 Task: Create a rule when an attachment containing is added to a card by anyone except me .
Action: Mouse moved to (995, 241)
Screenshot: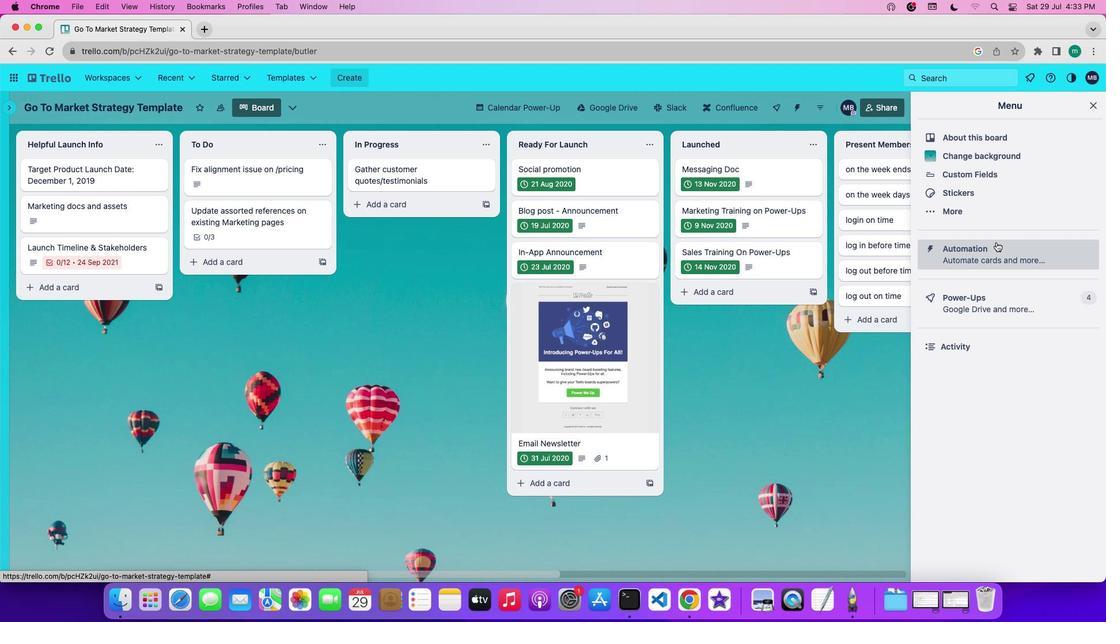 
Action: Mouse pressed left at (995, 241)
Screenshot: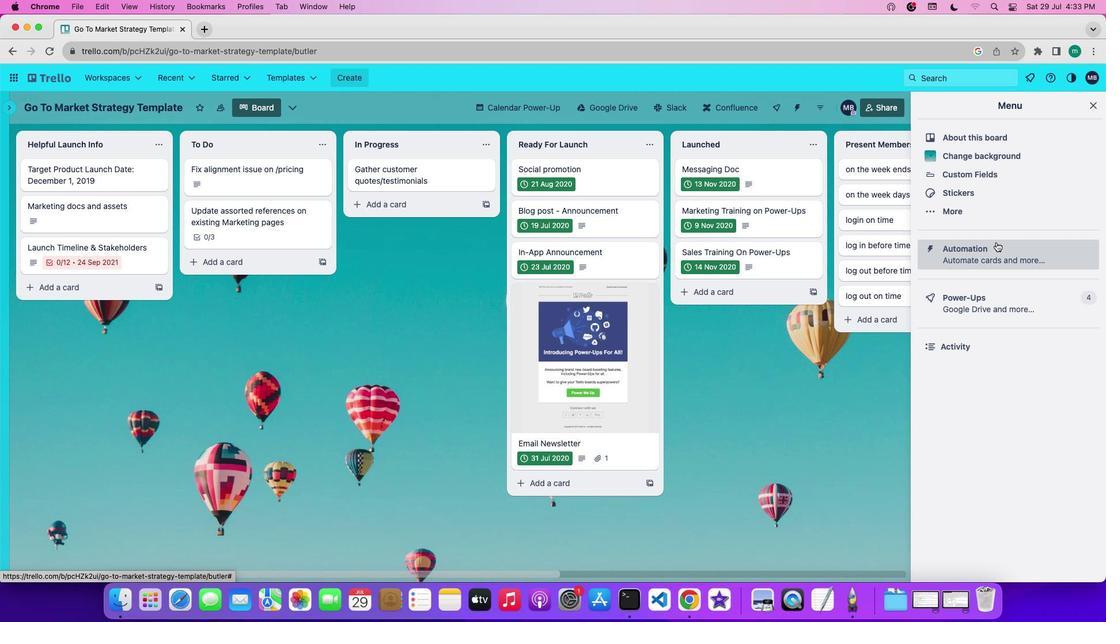 
Action: Mouse moved to (72, 205)
Screenshot: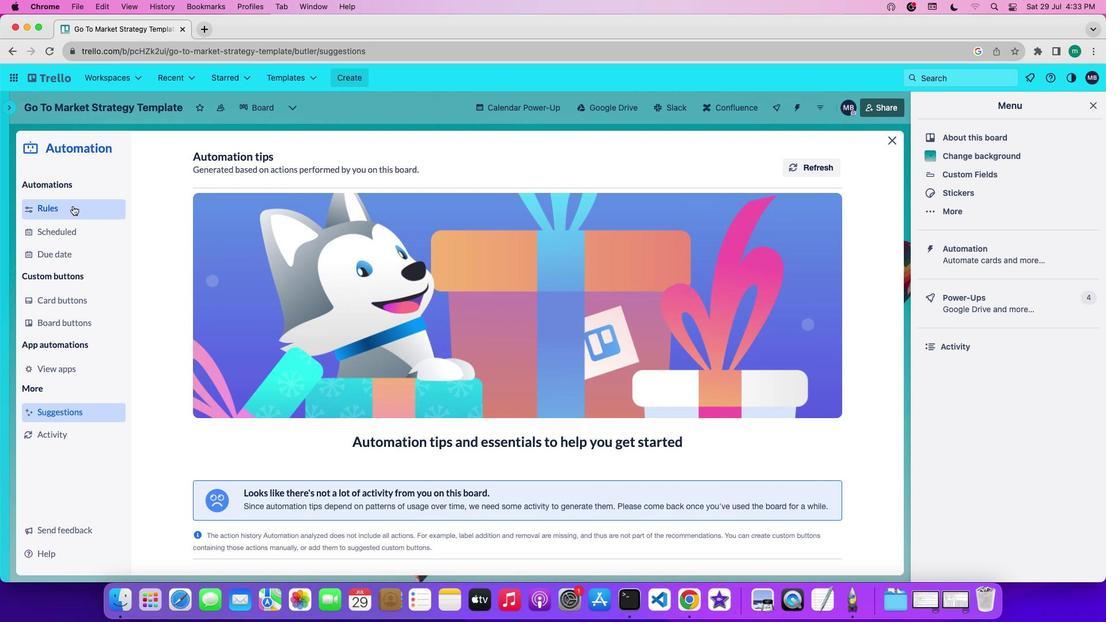 
Action: Mouse pressed left at (72, 205)
Screenshot: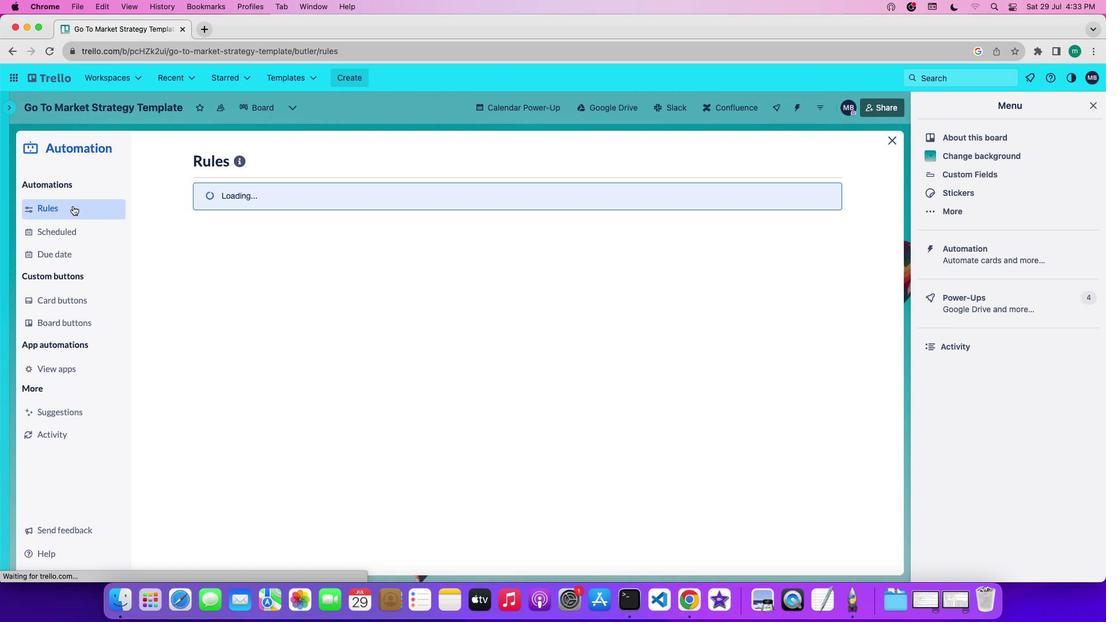 
Action: Mouse moved to (248, 414)
Screenshot: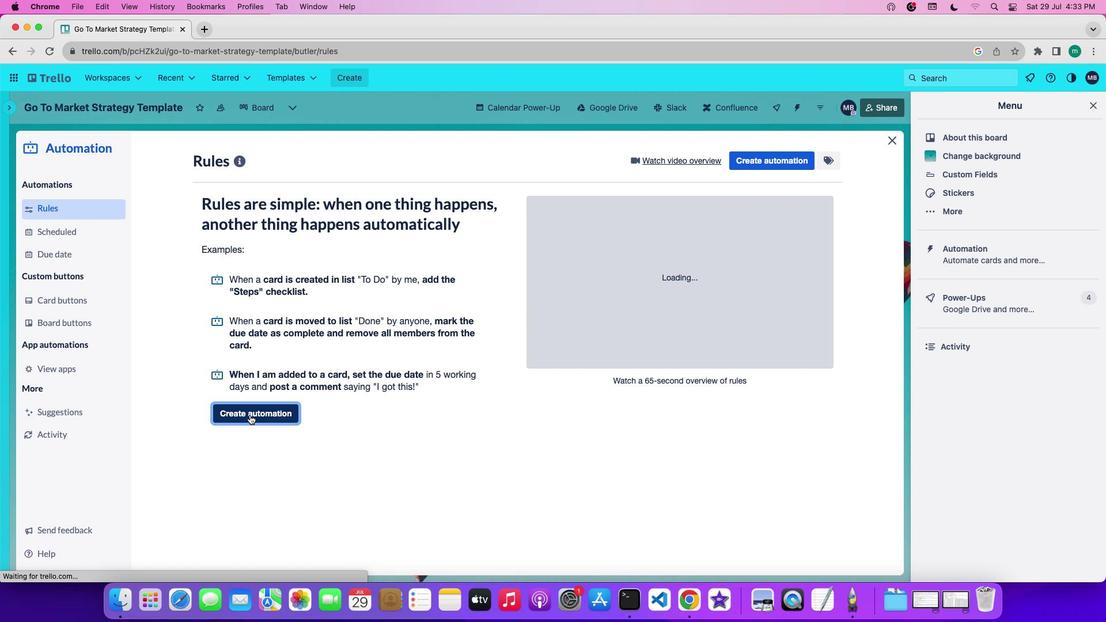 
Action: Mouse pressed left at (248, 414)
Screenshot: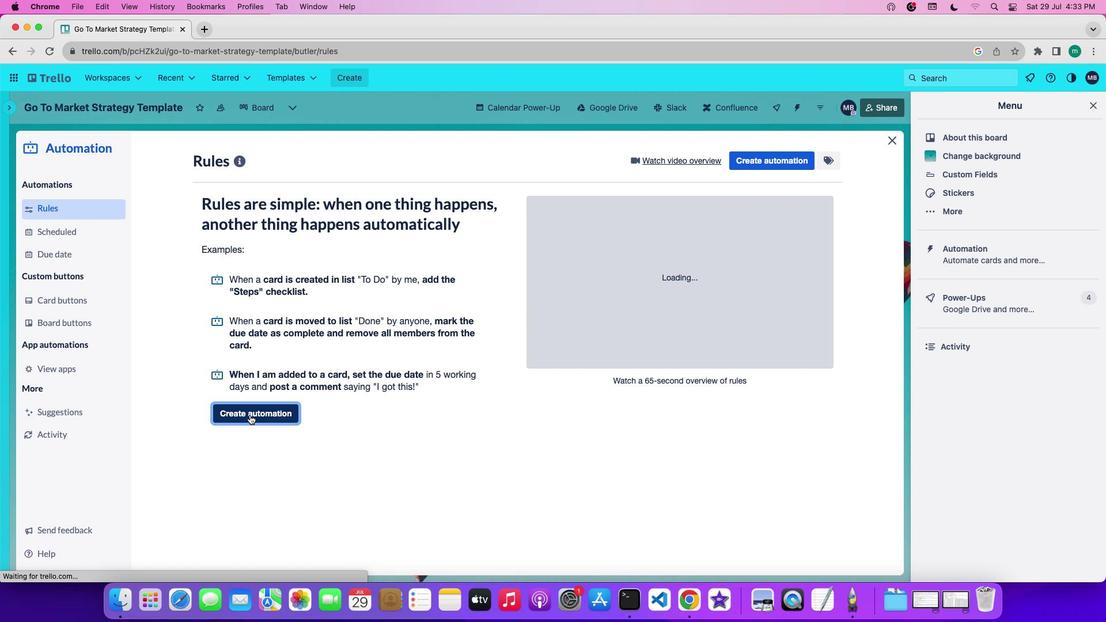 
Action: Mouse moved to (444, 275)
Screenshot: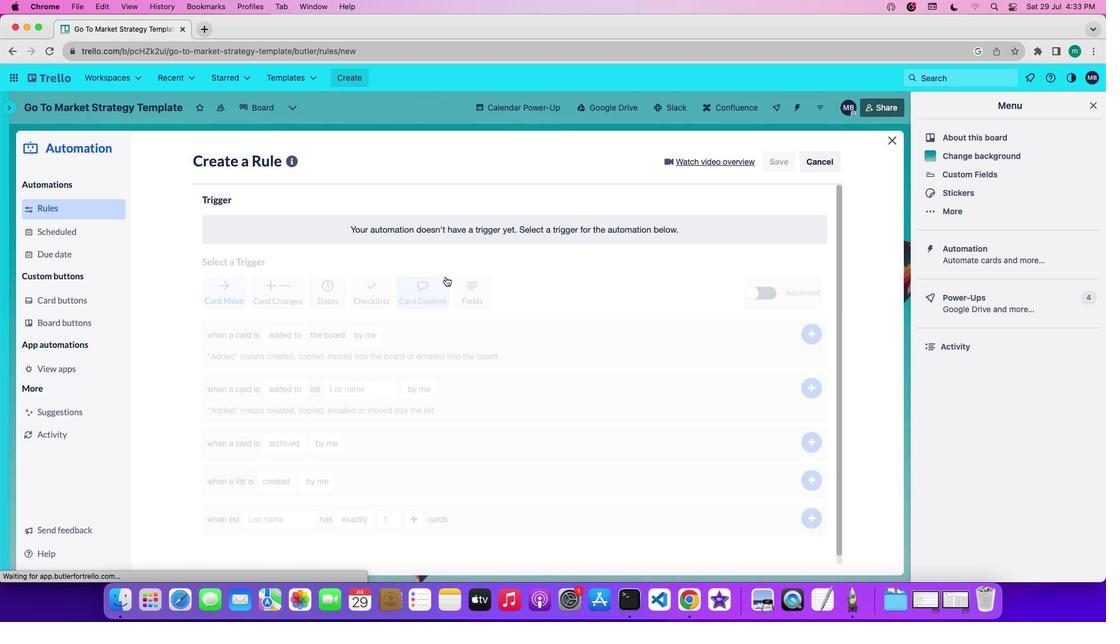 
Action: Mouse pressed left at (444, 275)
Screenshot: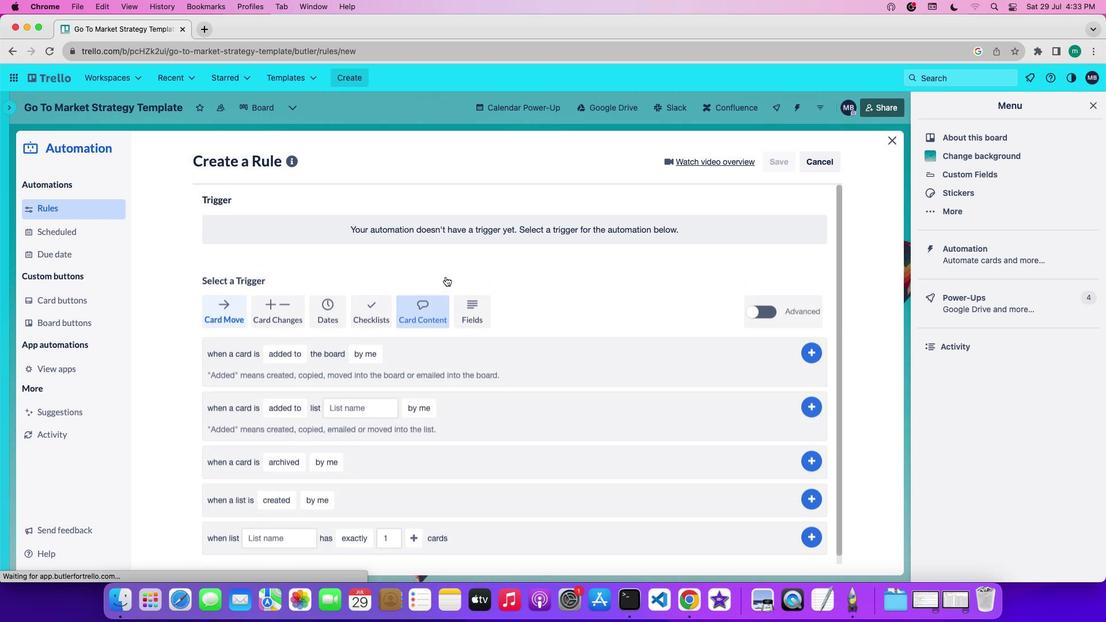 
Action: Mouse moved to (271, 319)
Screenshot: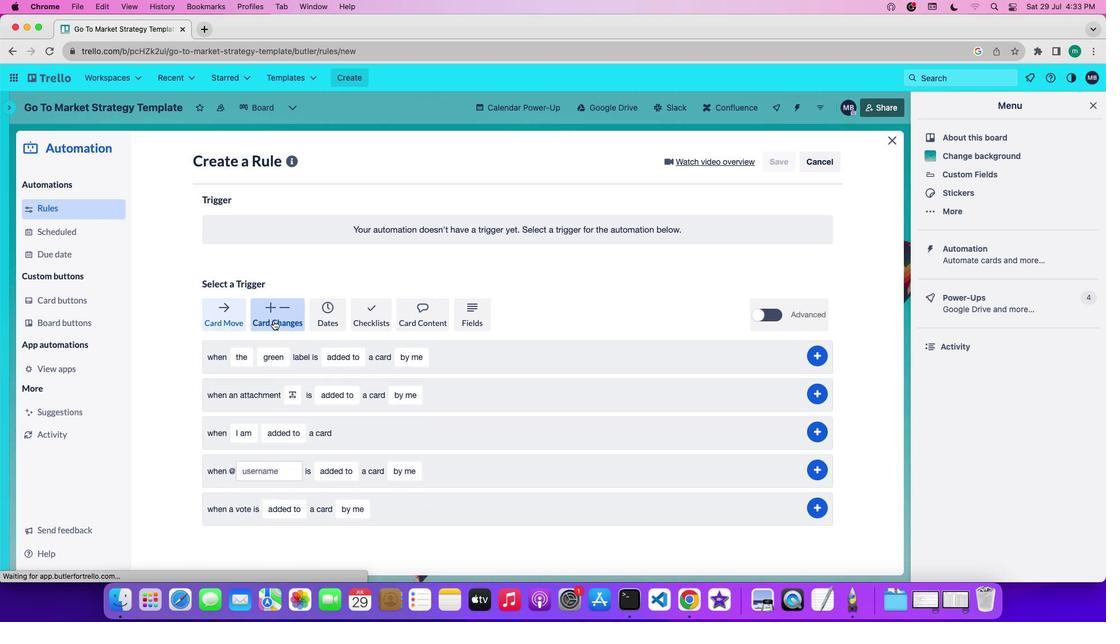 
Action: Mouse pressed left at (271, 319)
Screenshot: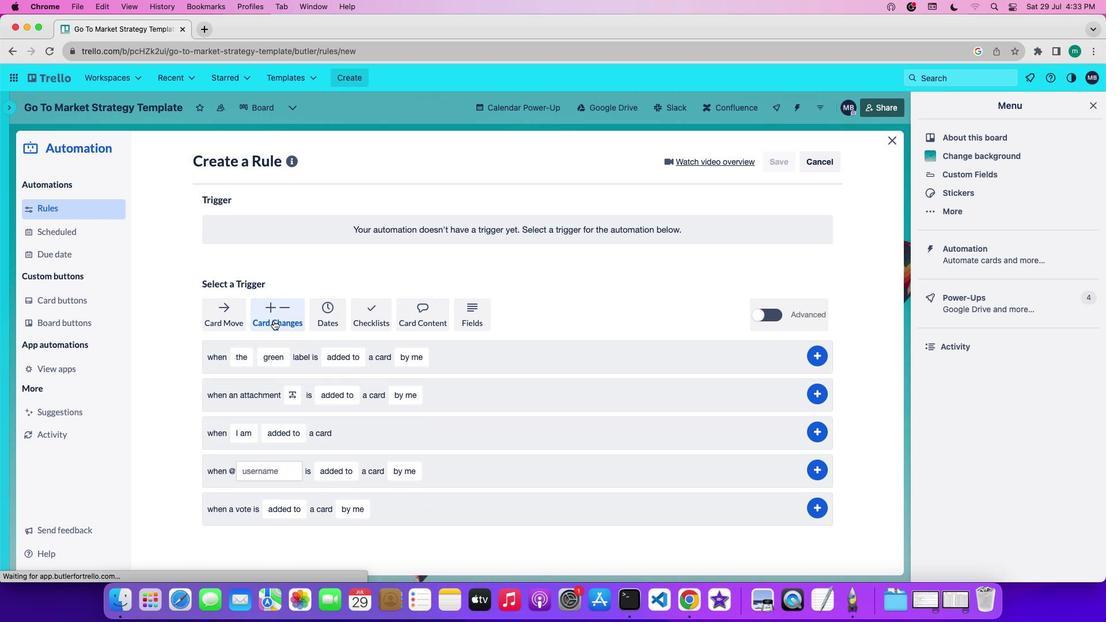 
Action: Mouse moved to (290, 400)
Screenshot: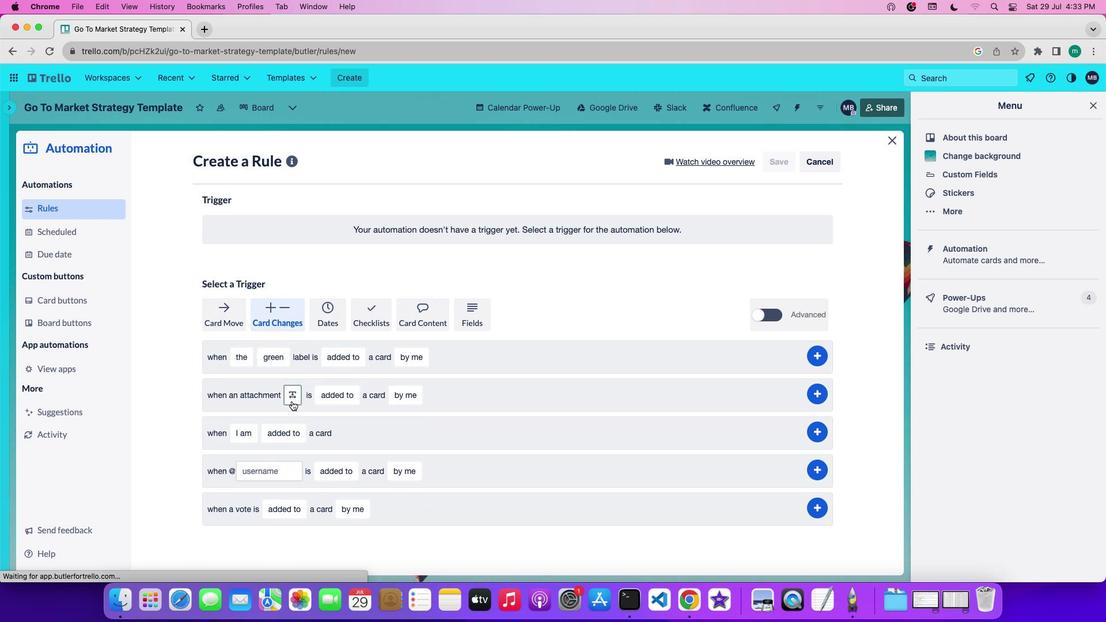 
Action: Mouse pressed left at (290, 400)
Screenshot: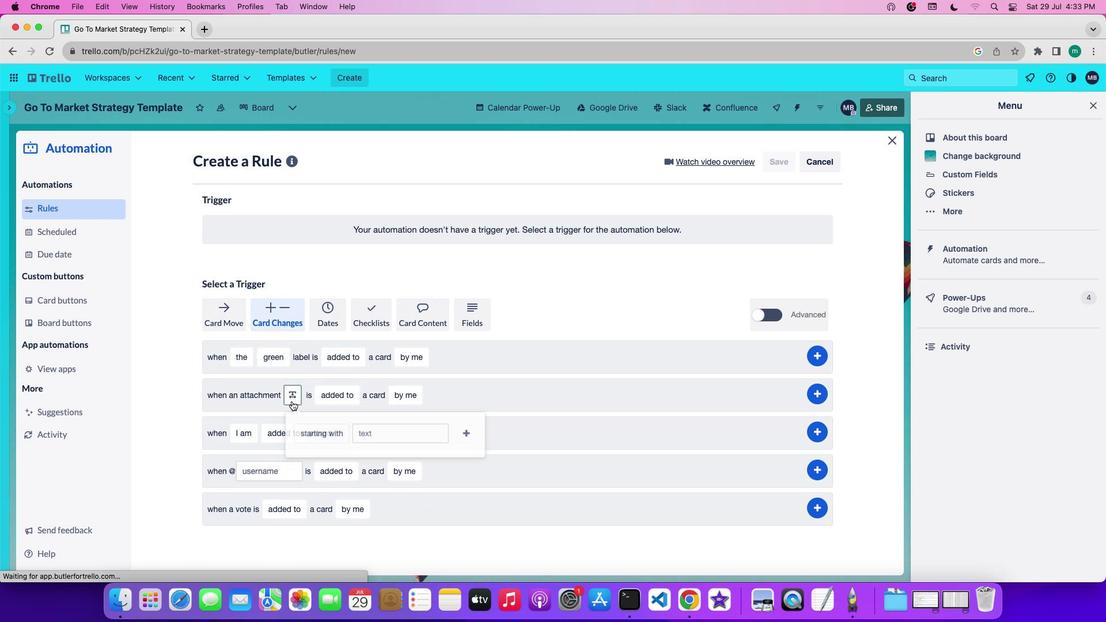 
Action: Mouse moved to (316, 431)
Screenshot: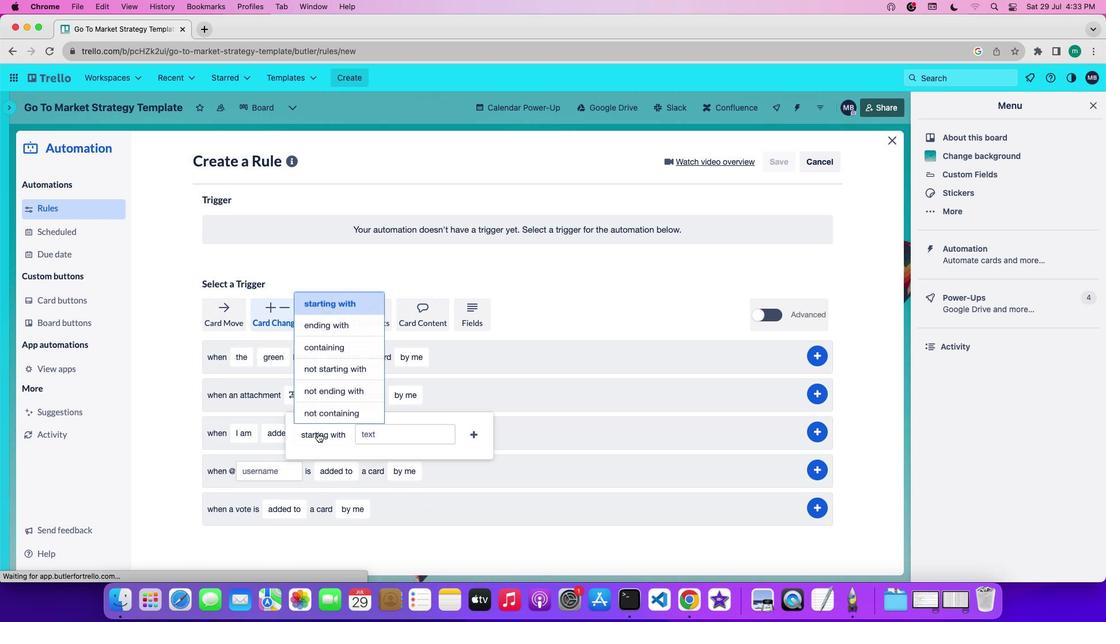 
Action: Mouse pressed left at (316, 431)
Screenshot: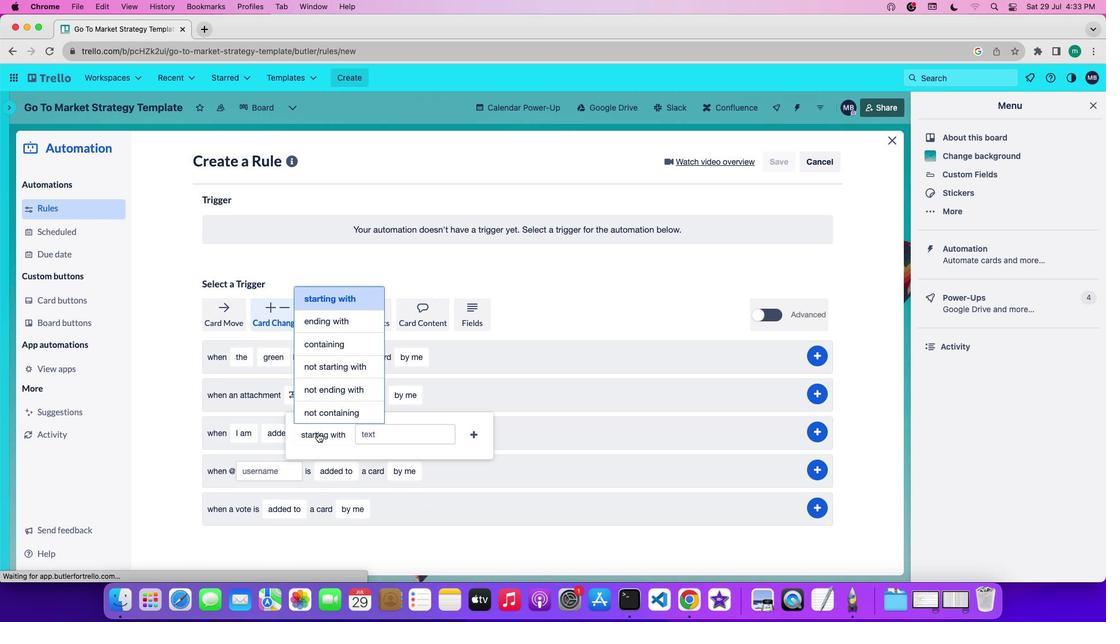 
Action: Mouse moved to (322, 341)
Screenshot: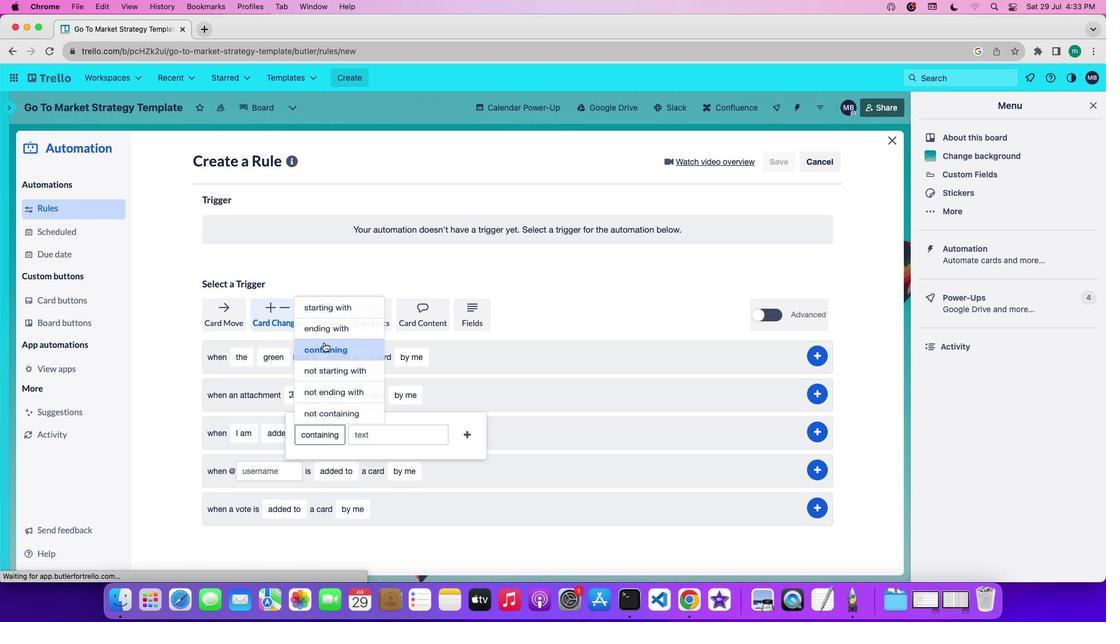 
Action: Mouse pressed left at (322, 341)
Screenshot: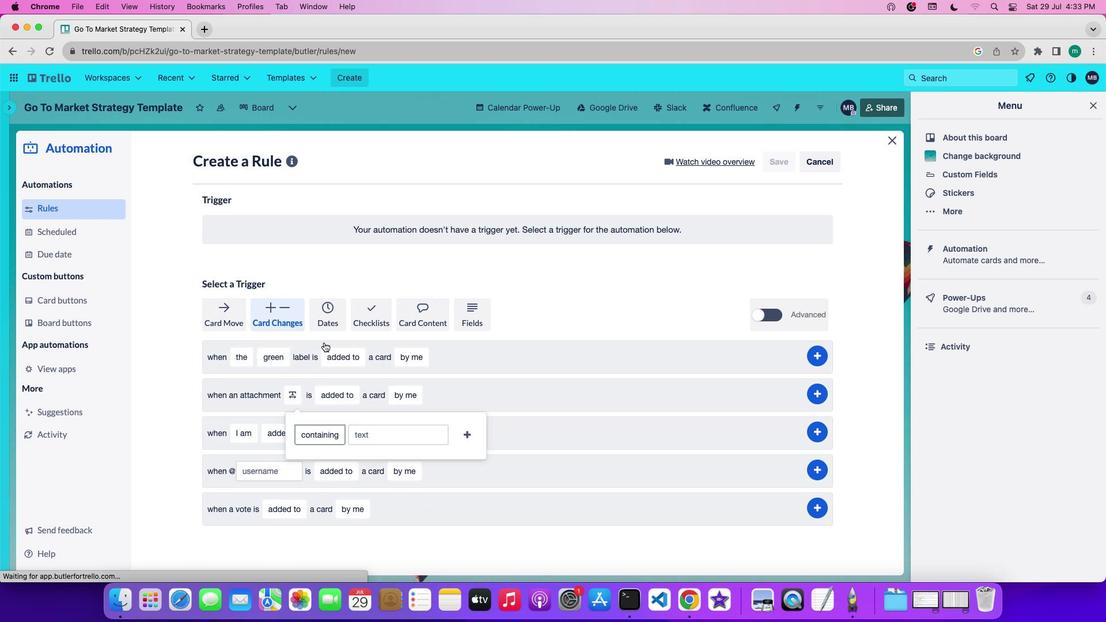 
Action: Mouse moved to (464, 435)
Screenshot: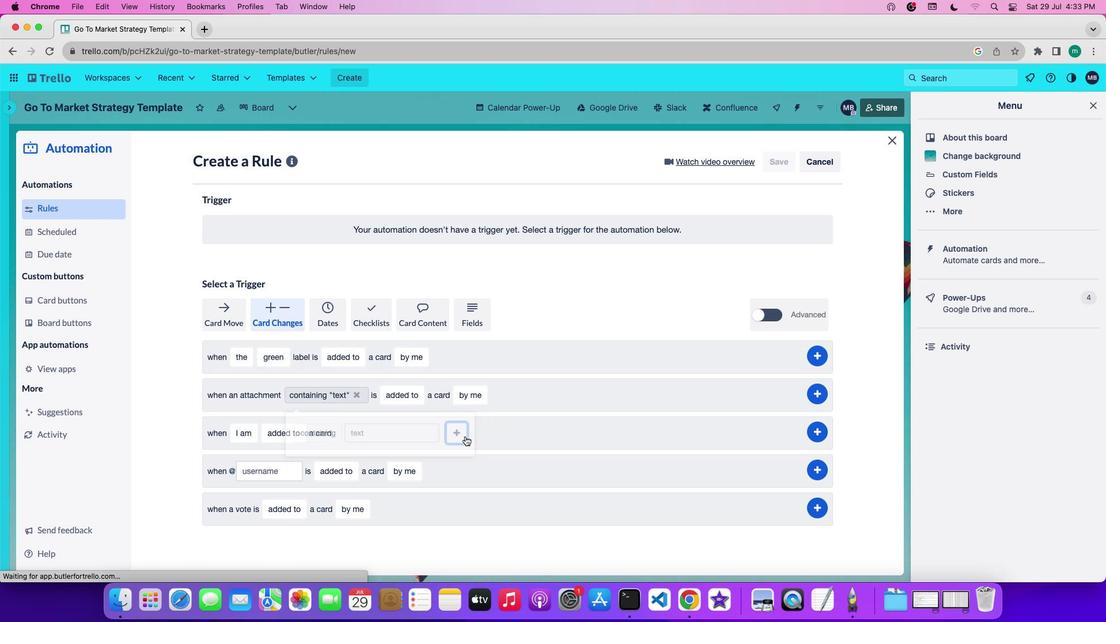 
Action: Mouse pressed left at (464, 435)
Screenshot: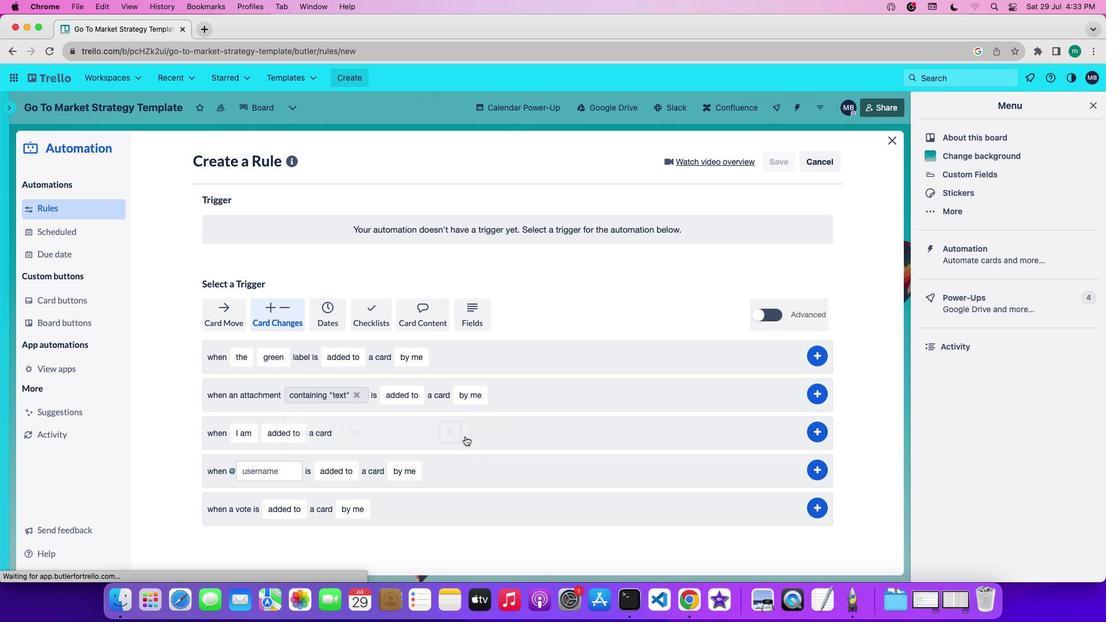 
Action: Mouse moved to (410, 391)
Screenshot: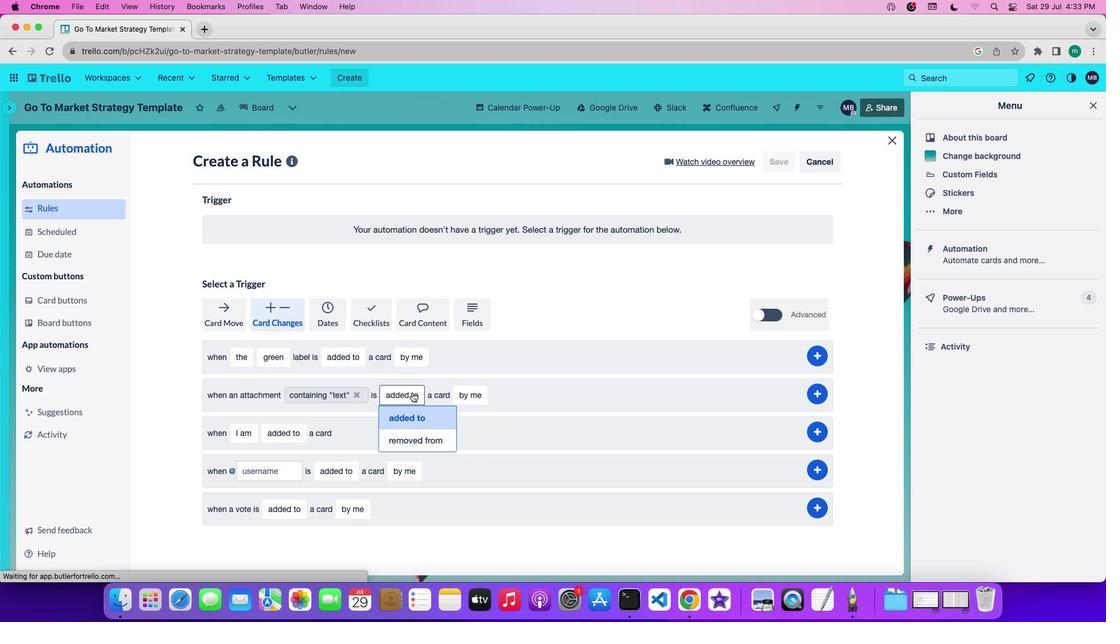 
Action: Mouse pressed left at (410, 391)
Screenshot: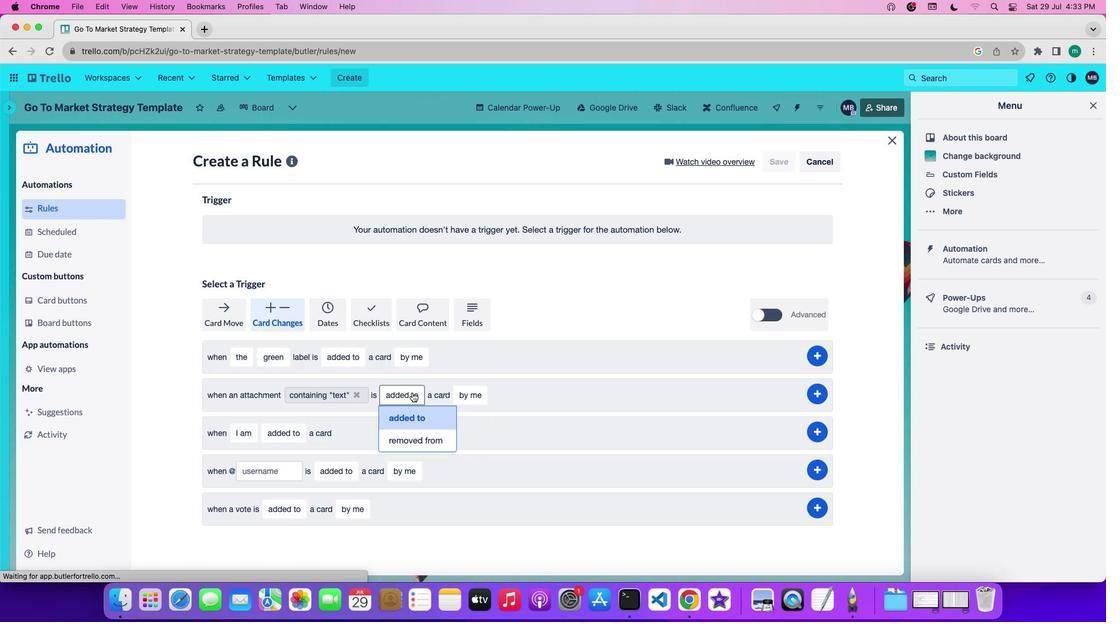 
Action: Mouse moved to (413, 415)
Screenshot: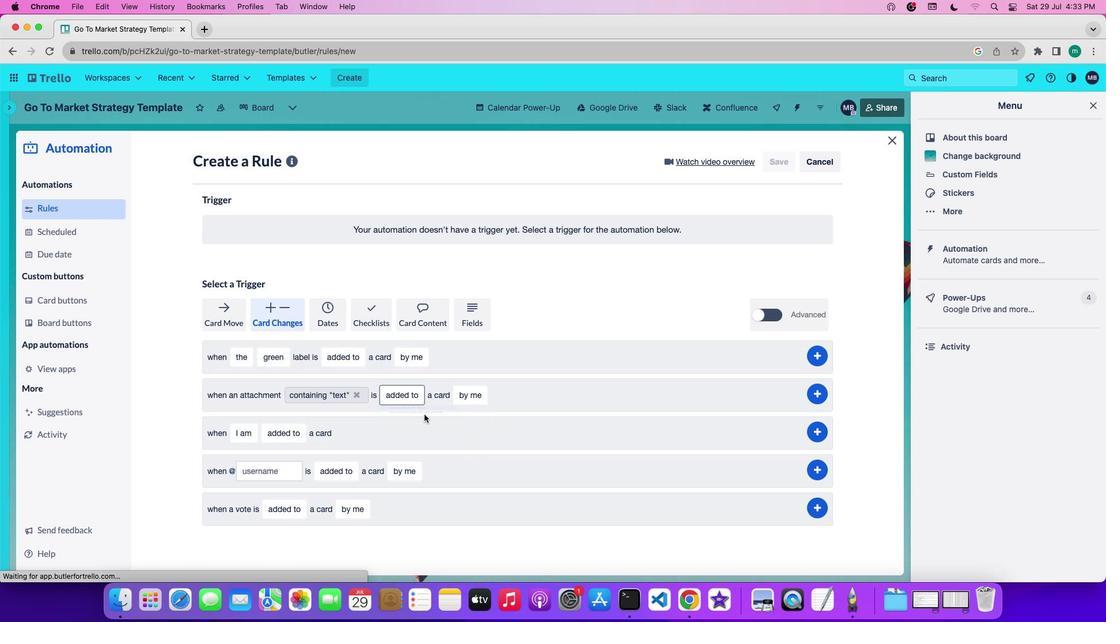 
Action: Mouse pressed left at (413, 415)
Screenshot: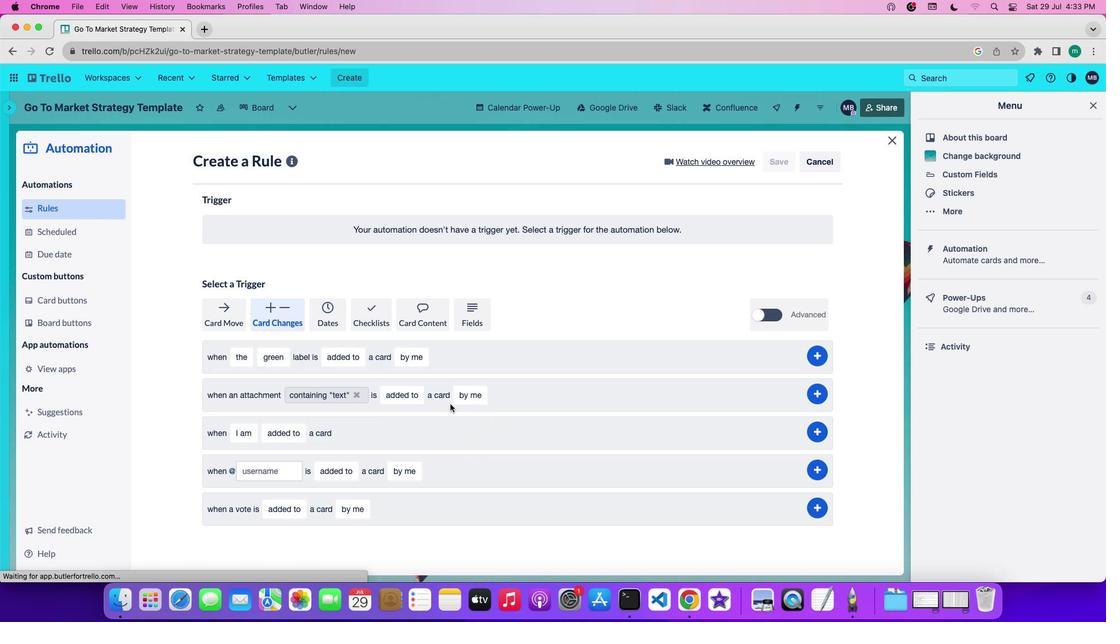 
Action: Mouse moved to (466, 397)
Screenshot: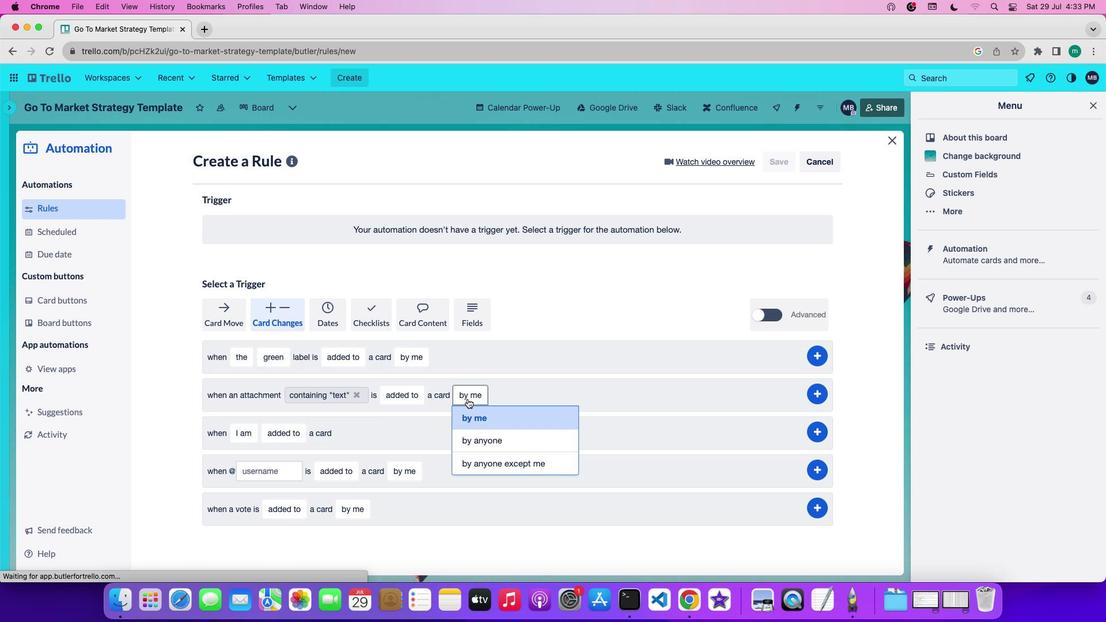 
Action: Mouse pressed left at (466, 397)
Screenshot: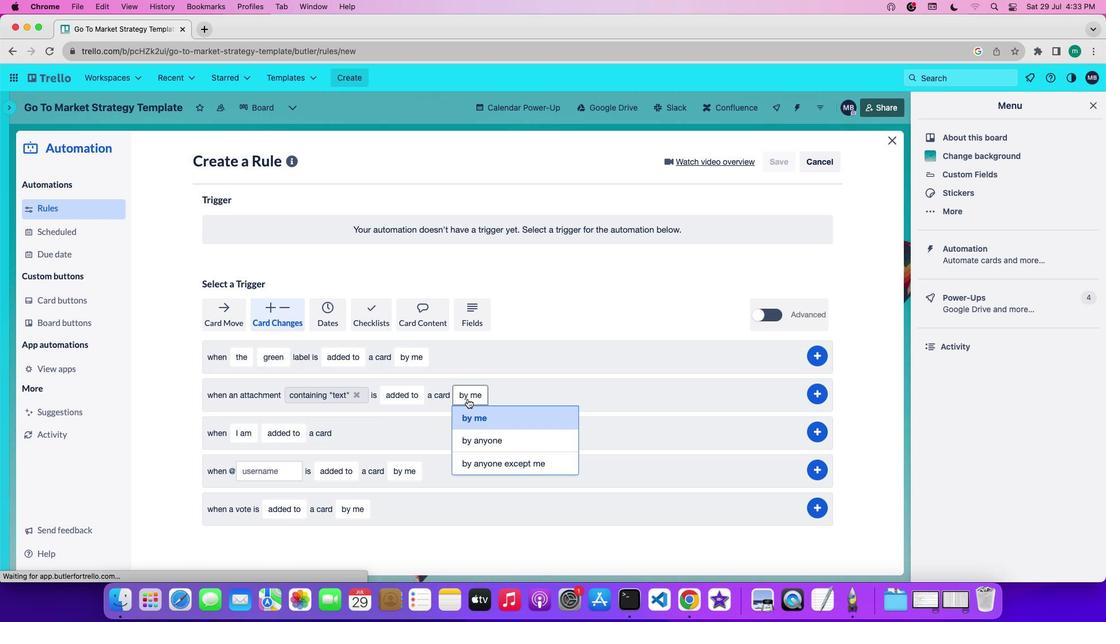 
Action: Mouse moved to (481, 460)
Screenshot: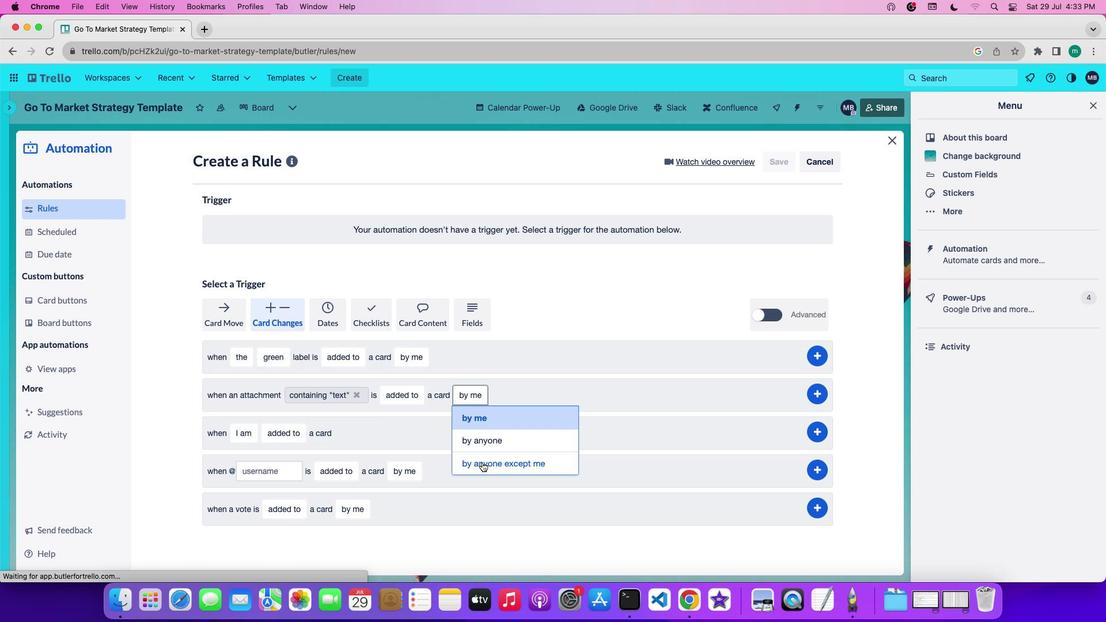 
Action: Mouse pressed left at (481, 460)
Screenshot: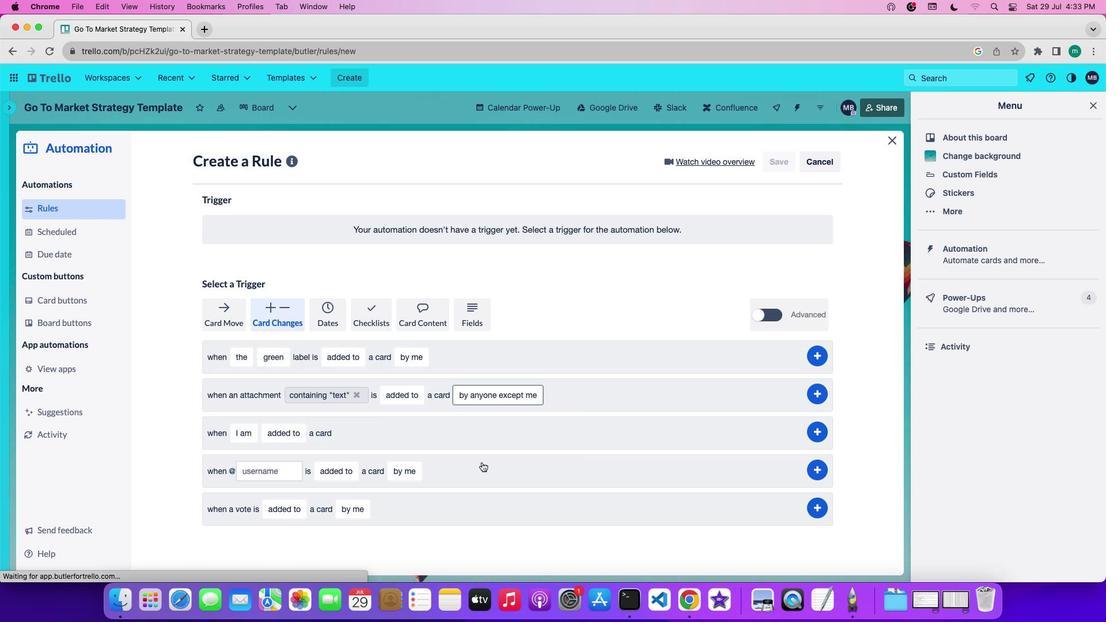 
Action: Mouse moved to (819, 394)
Screenshot: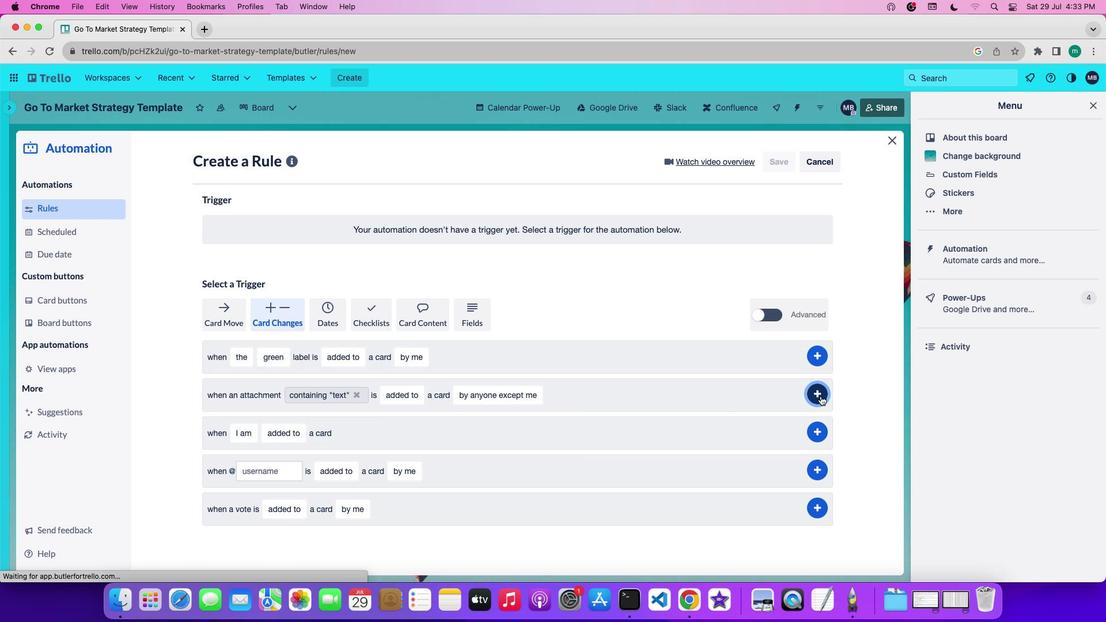 
Action: Mouse pressed left at (819, 394)
Screenshot: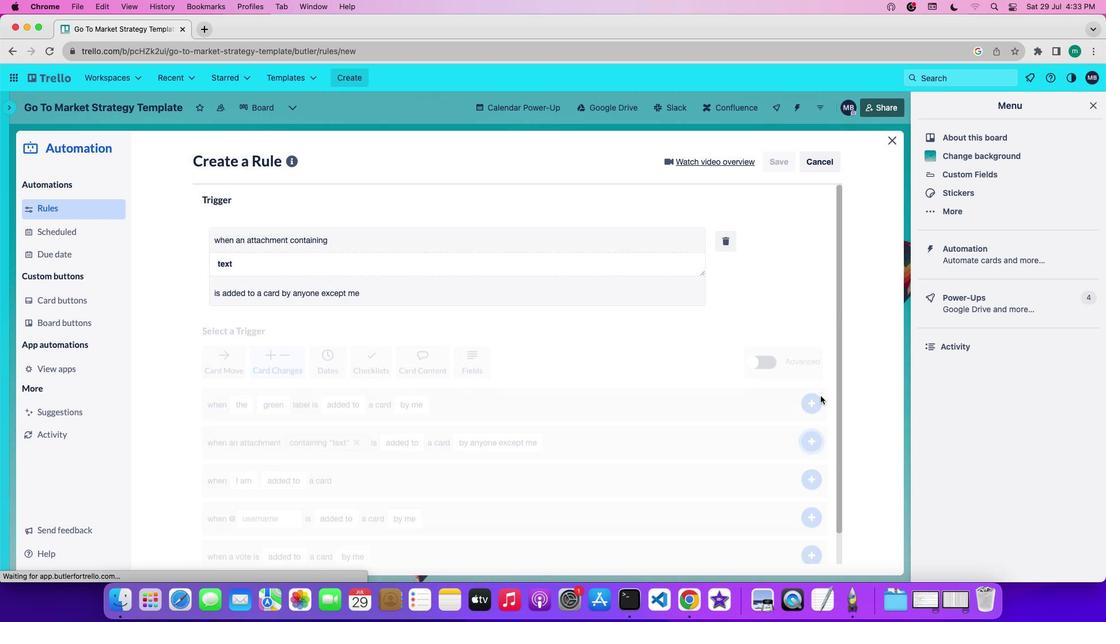 
